 Task: Change the permissions so that all members of my organization can create, edit, and delete workflows.
Action: Mouse moved to (78, 659)
Screenshot: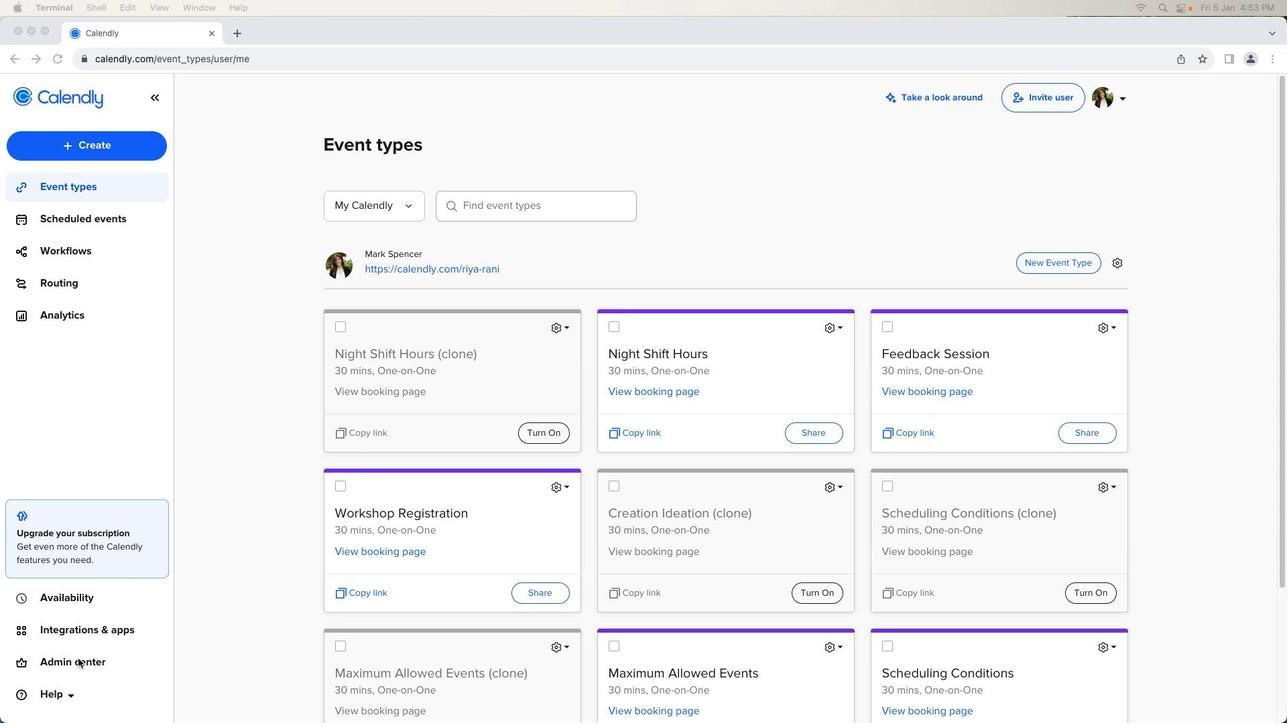 
Action: Mouse pressed left at (78, 659)
Screenshot: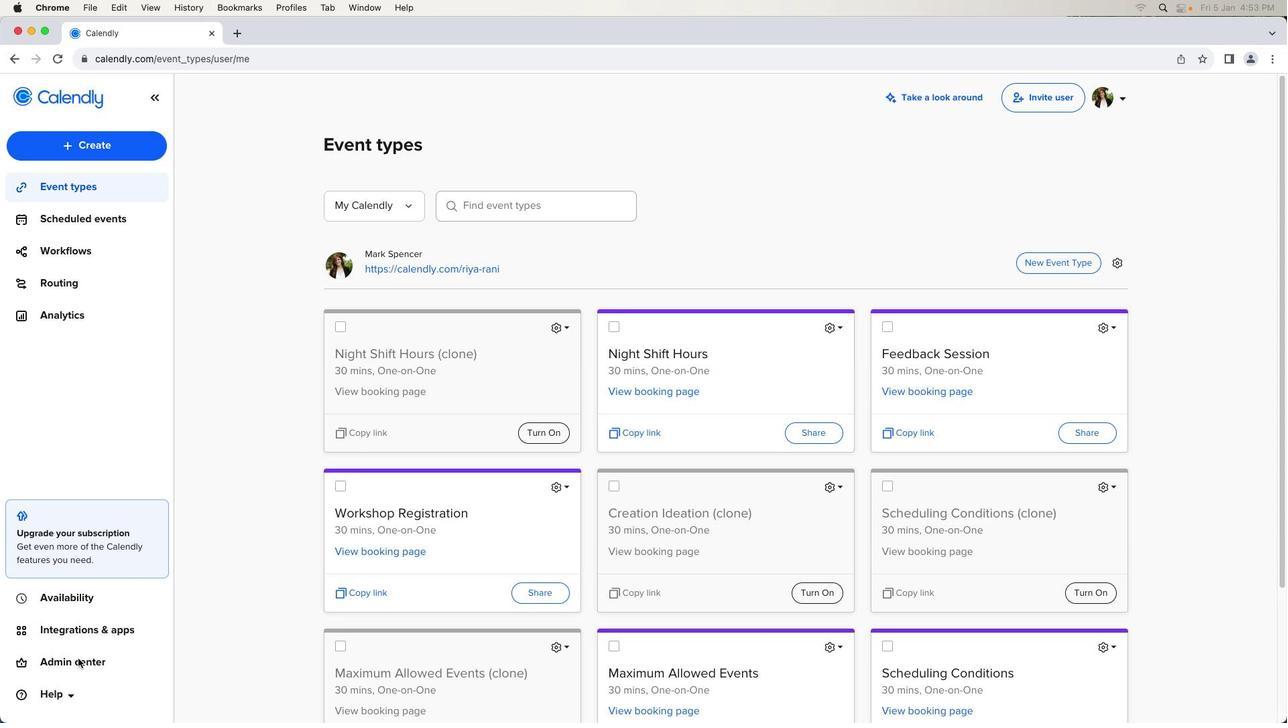 
Action: Mouse pressed left at (78, 659)
Screenshot: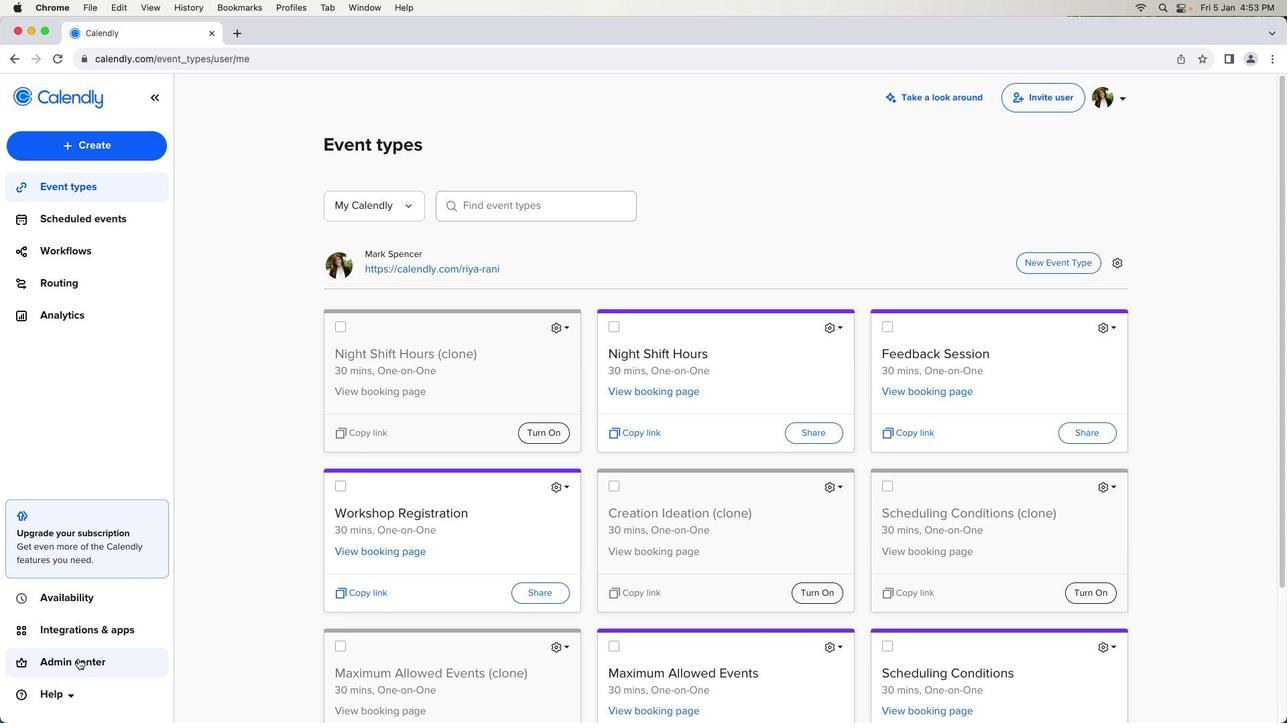 
Action: Mouse moved to (102, 469)
Screenshot: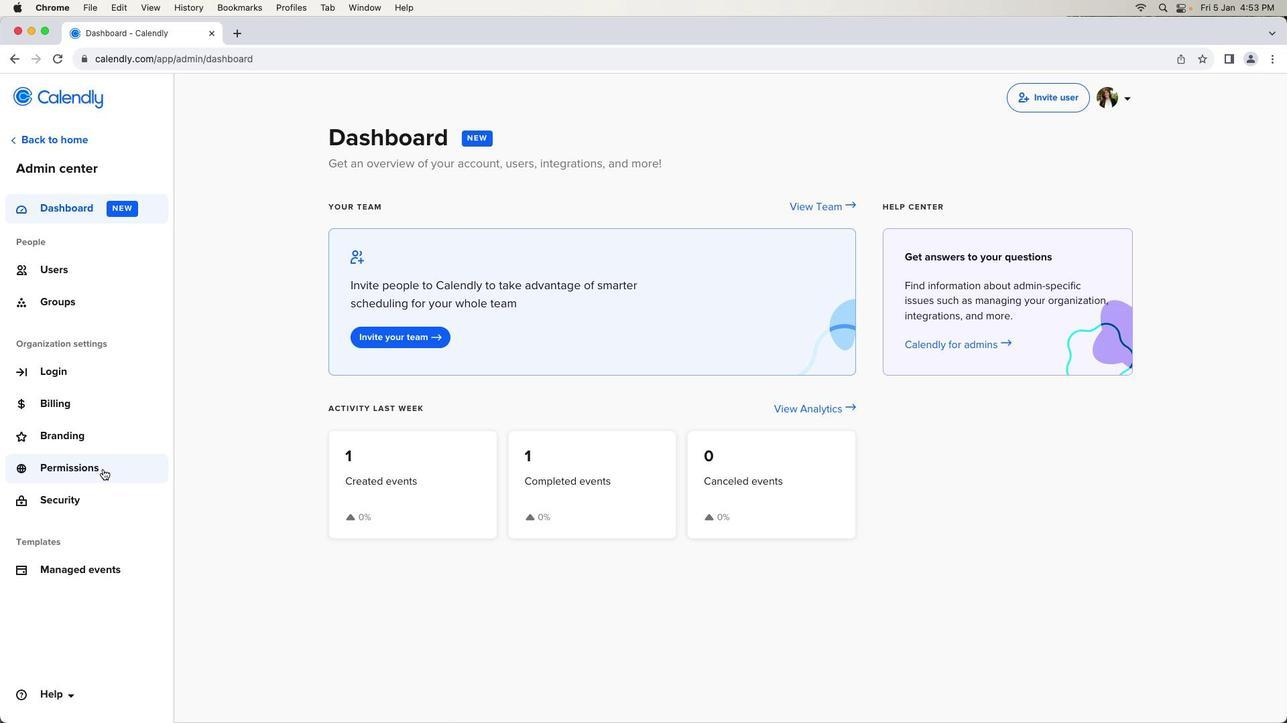 
Action: Mouse pressed left at (102, 469)
Screenshot: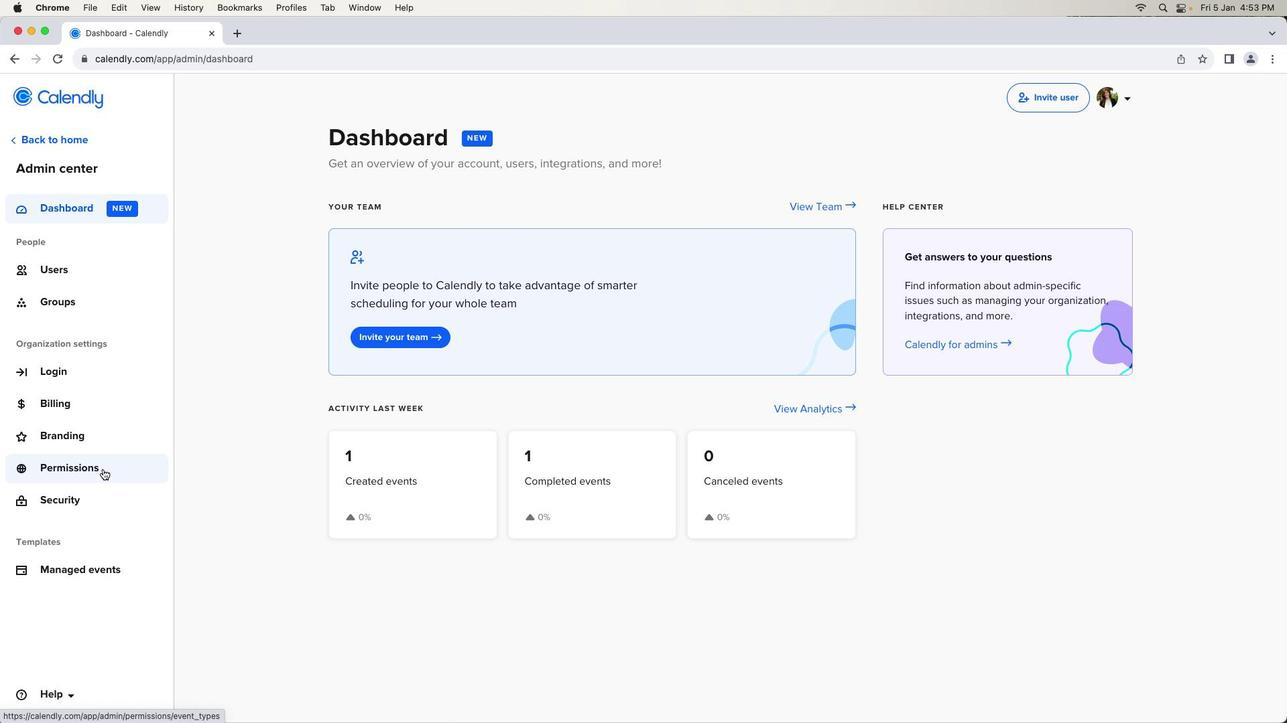
Action: Mouse moved to (441, 196)
Screenshot: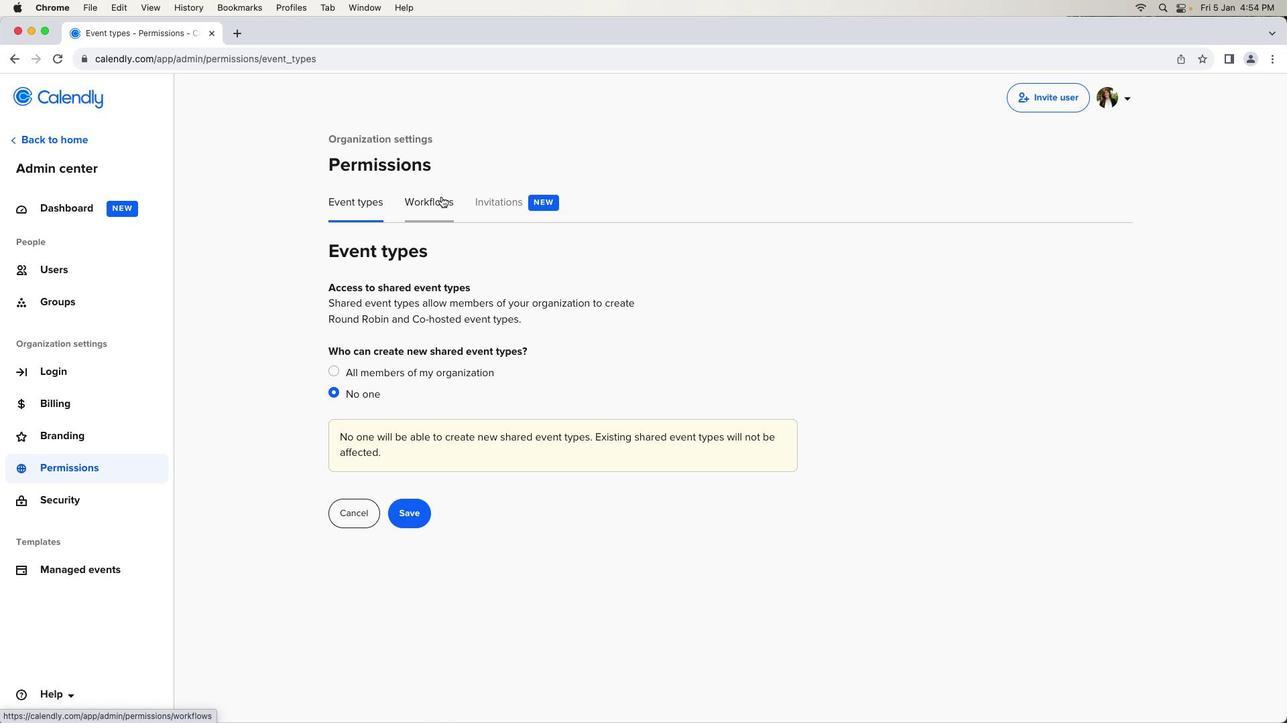 
Action: Mouse pressed left at (441, 196)
Screenshot: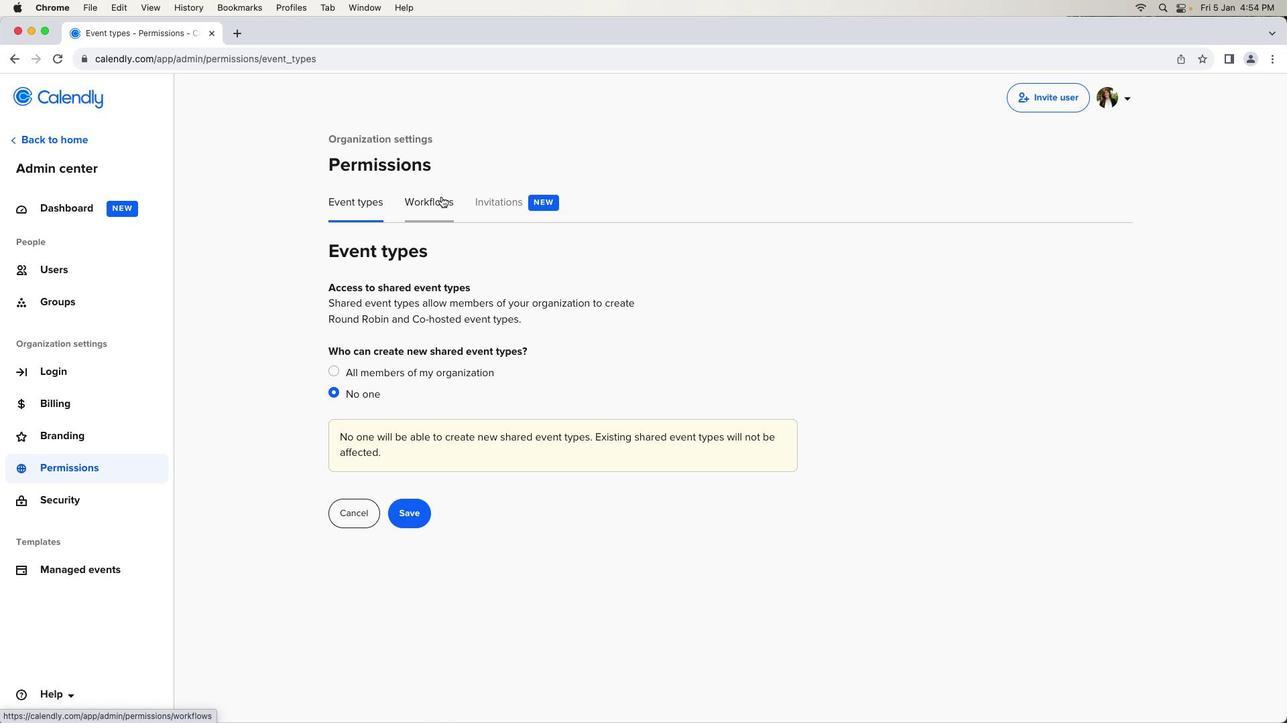 
Action: Mouse moved to (333, 372)
Screenshot: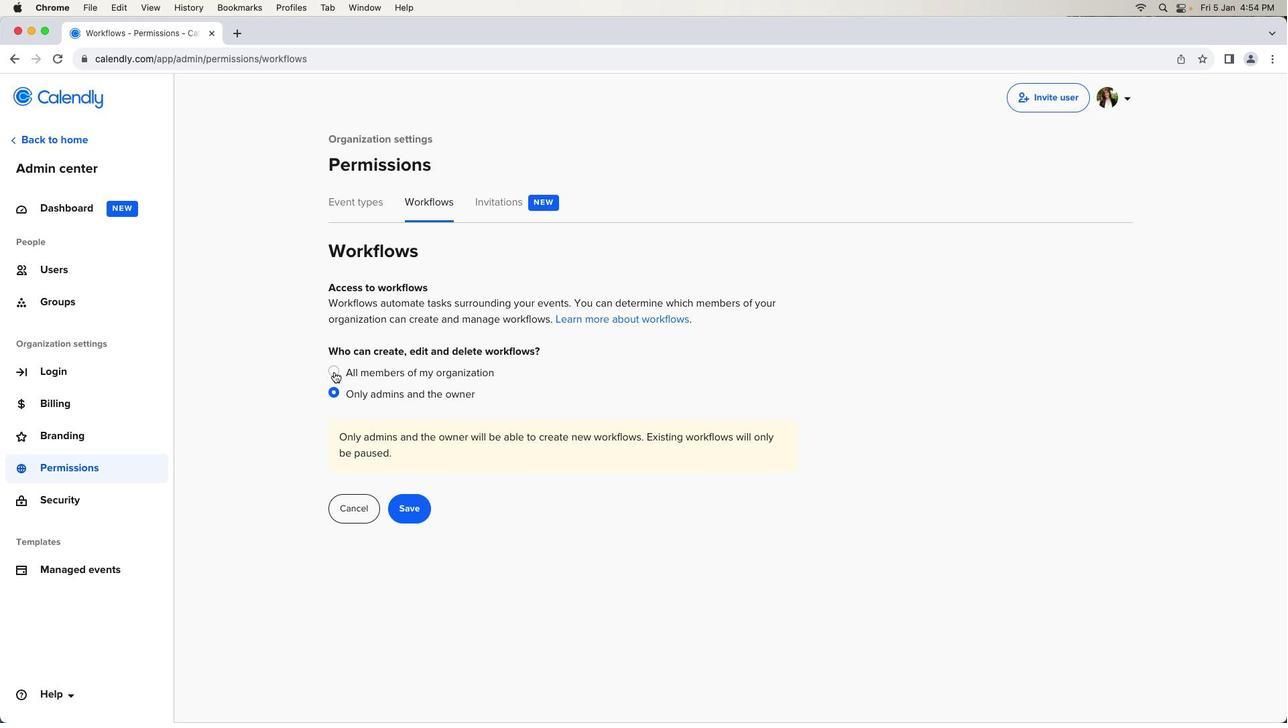 
Action: Mouse pressed left at (333, 372)
Screenshot: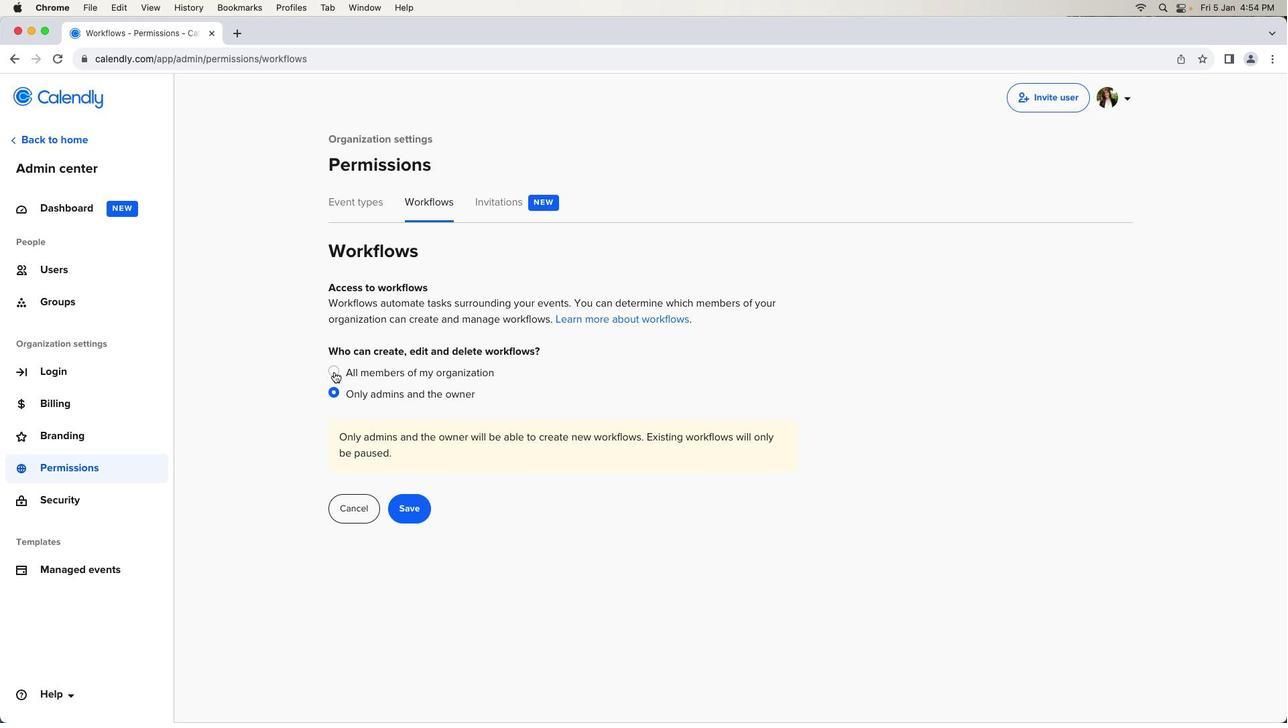 
Action: Mouse moved to (413, 451)
Screenshot: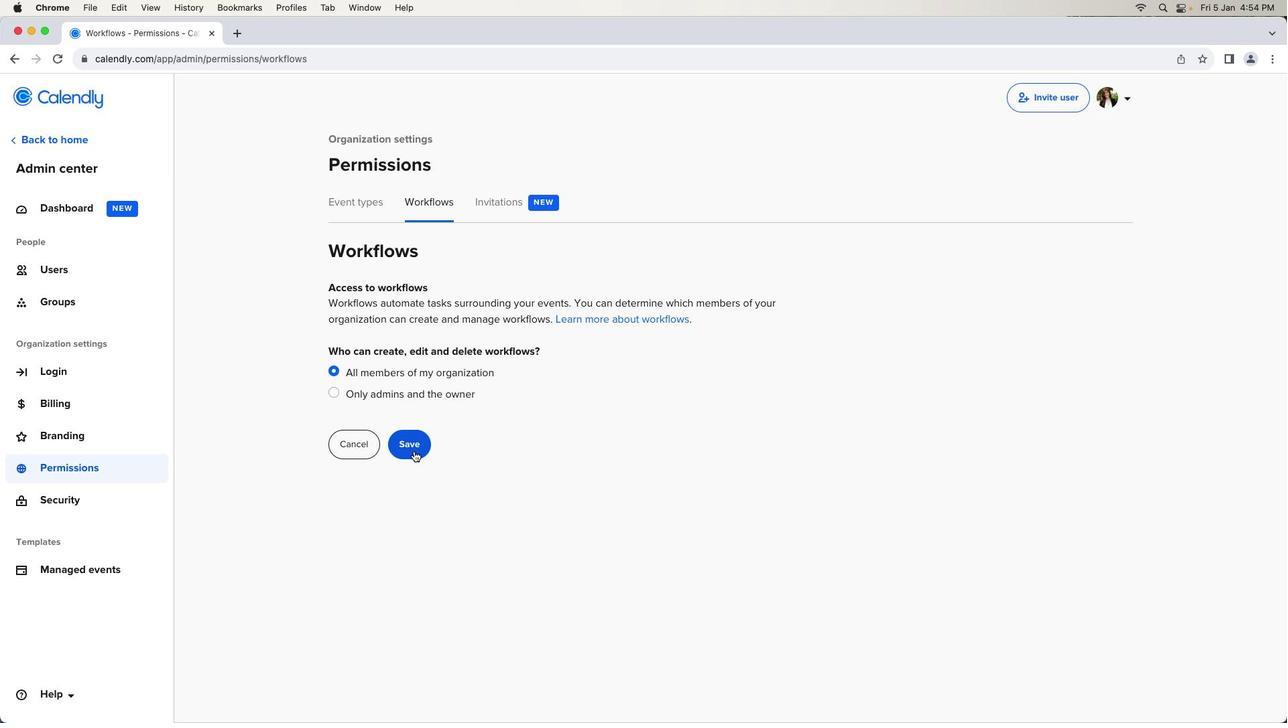 
Action: Mouse pressed left at (413, 451)
Screenshot: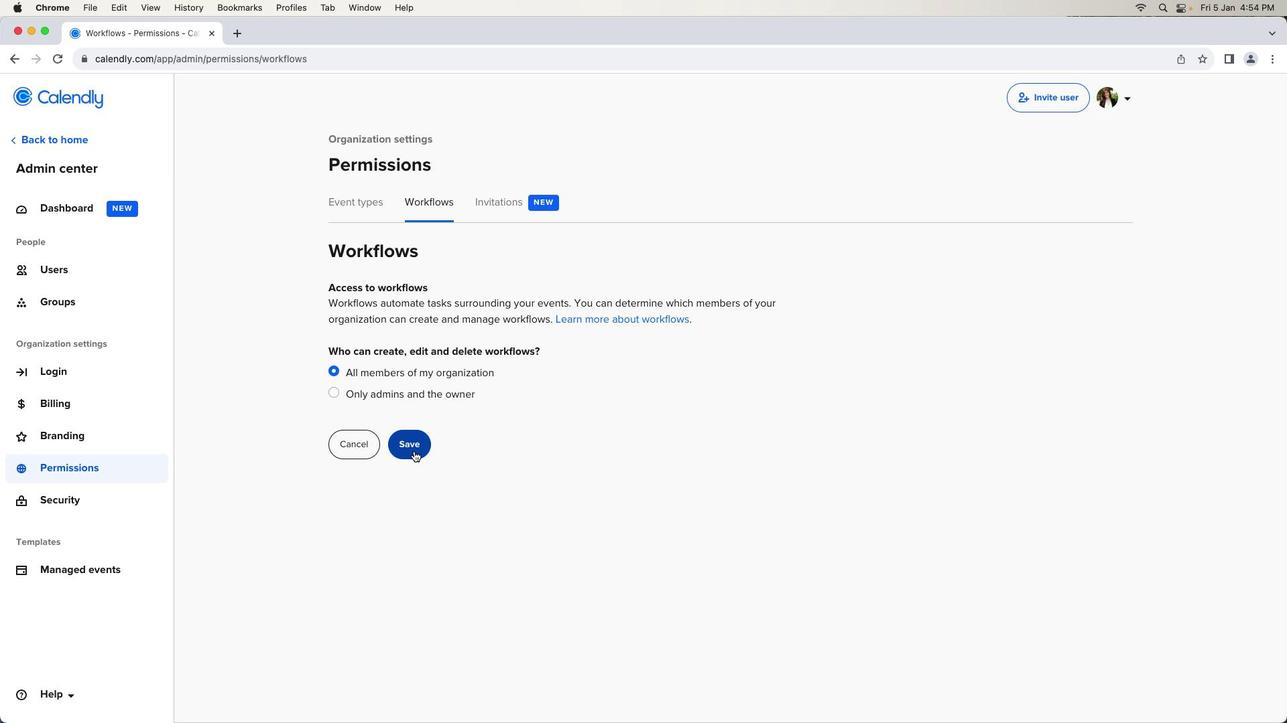 
Action: Mouse moved to (413, 451)
Screenshot: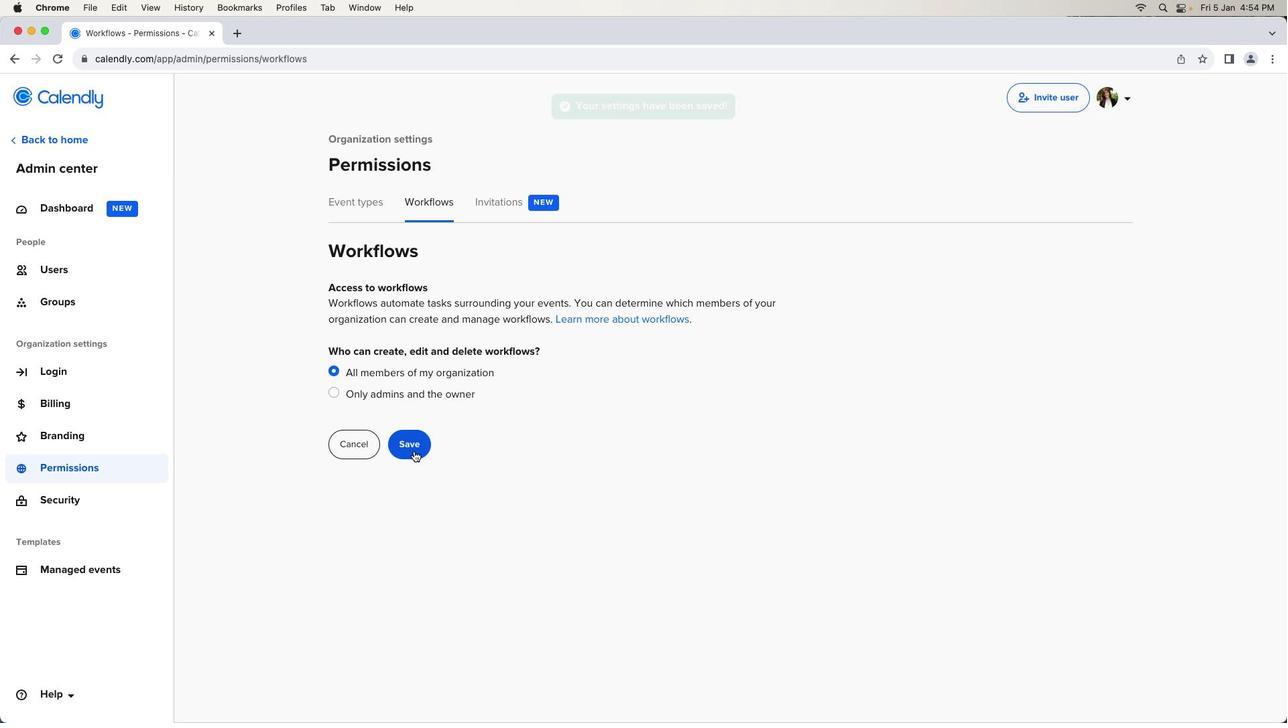 
